 Task: Look for products in the category "Protein Drinks" that are on sale.
Action: Mouse pressed left at (18, 80)
Screenshot: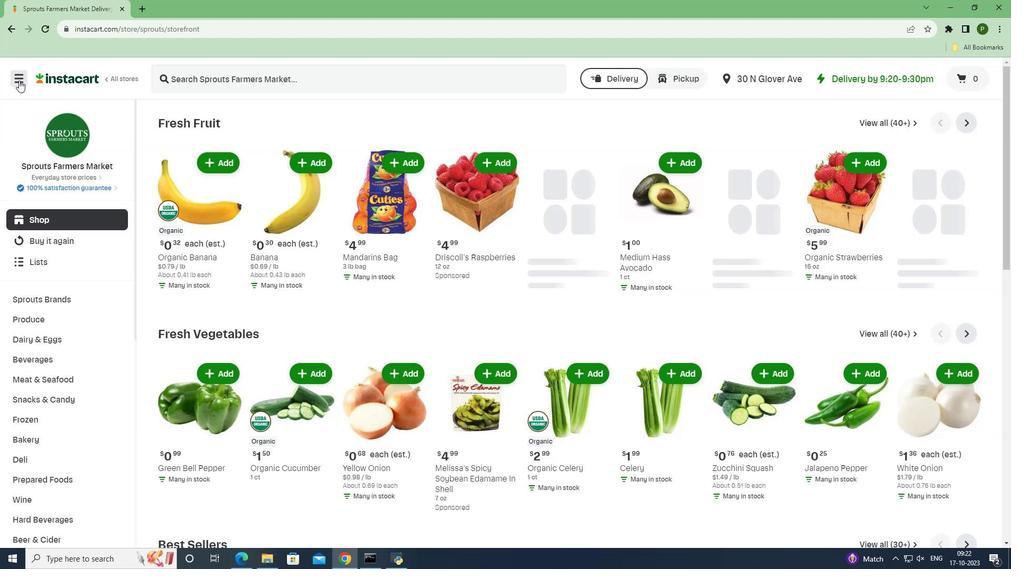
Action: Mouse moved to (33, 278)
Screenshot: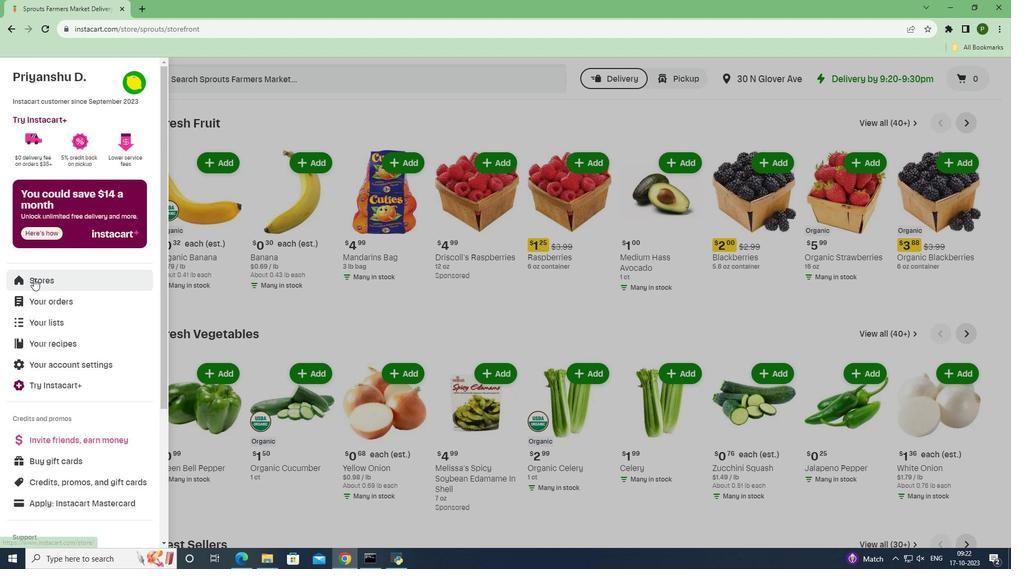 
Action: Mouse pressed left at (33, 278)
Screenshot: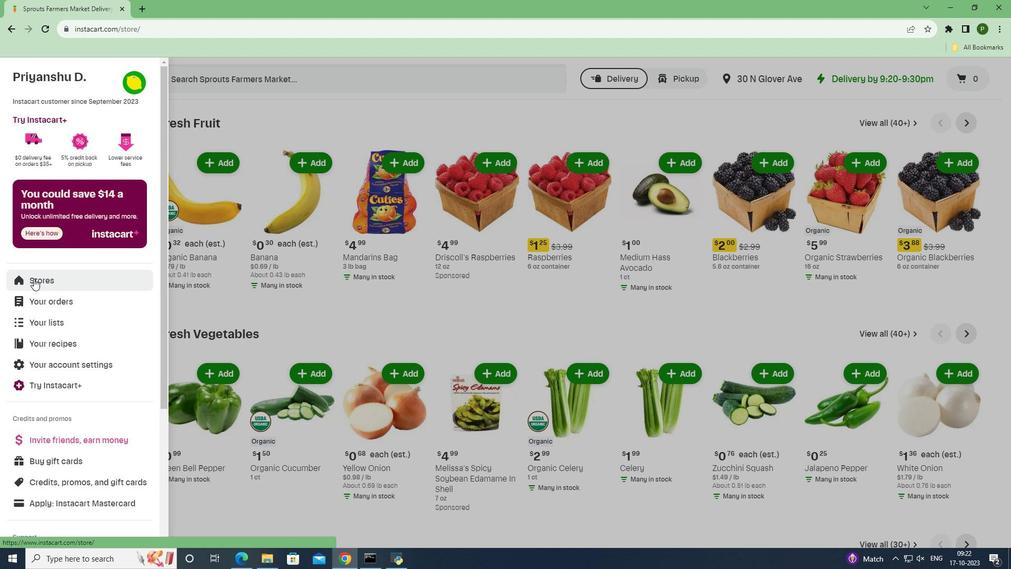 
Action: Mouse moved to (244, 114)
Screenshot: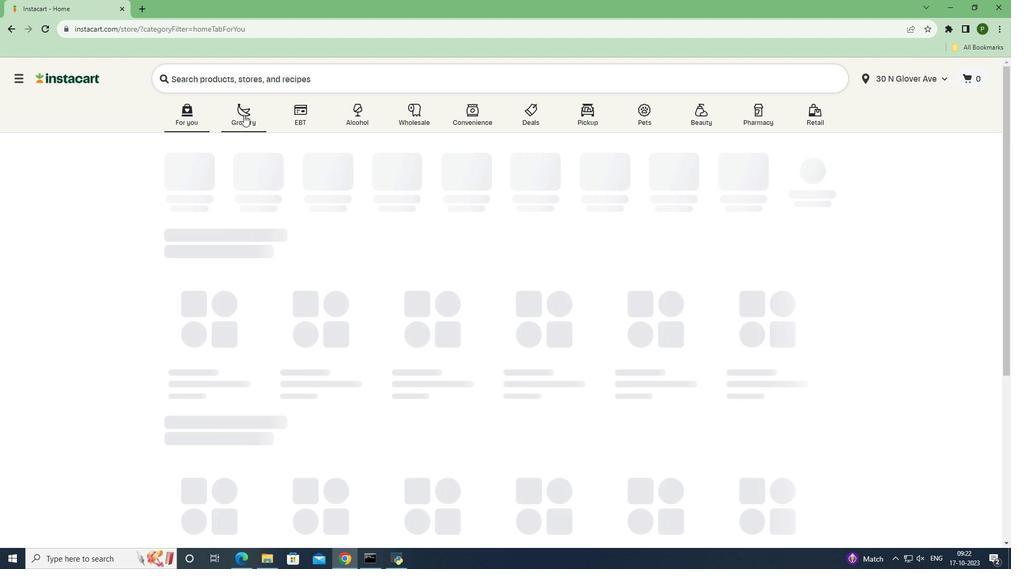 
Action: Mouse pressed left at (244, 114)
Screenshot: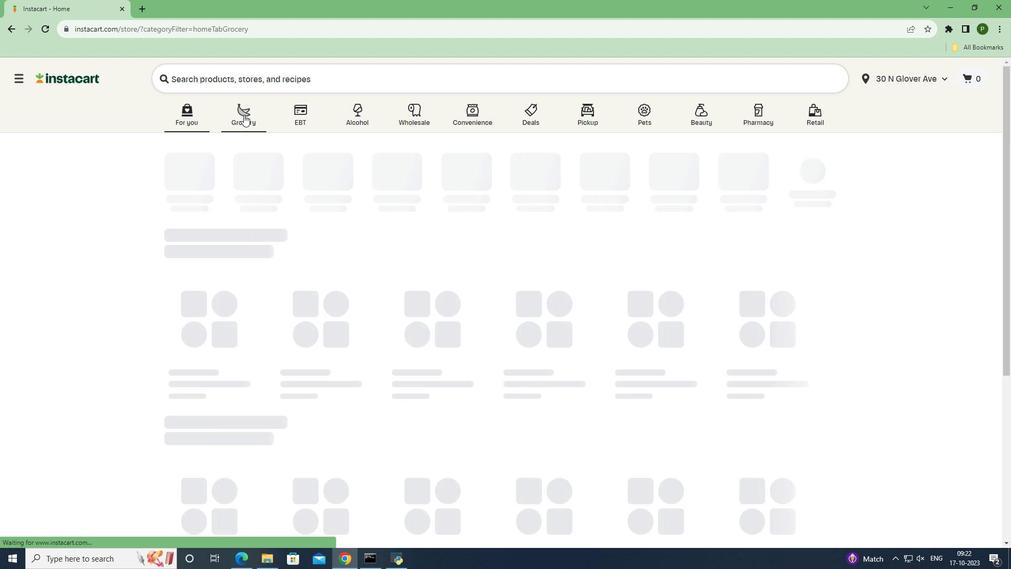 
Action: Mouse moved to (659, 244)
Screenshot: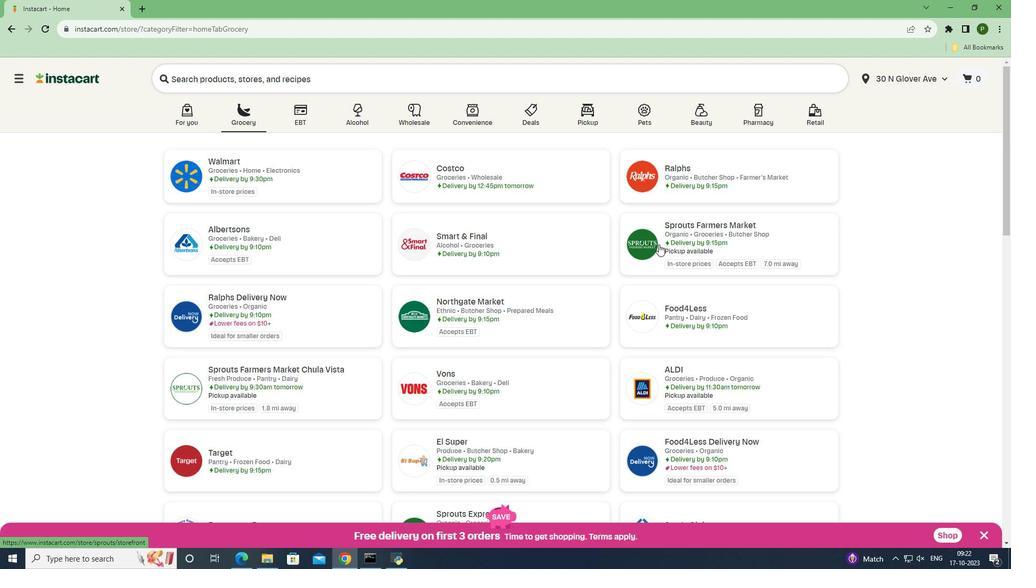 
Action: Mouse pressed left at (659, 244)
Screenshot: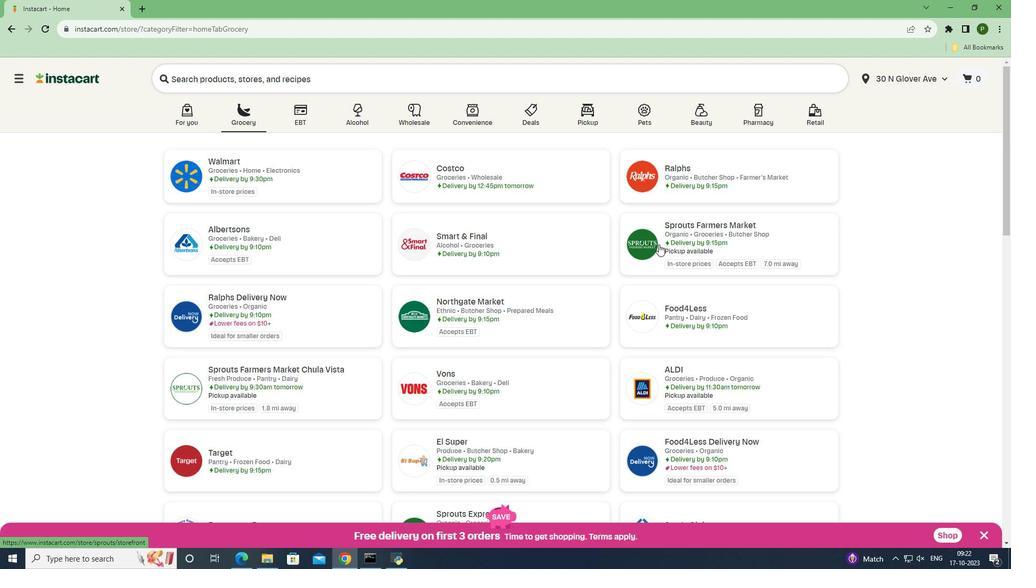 
Action: Mouse moved to (51, 366)
Screenshot: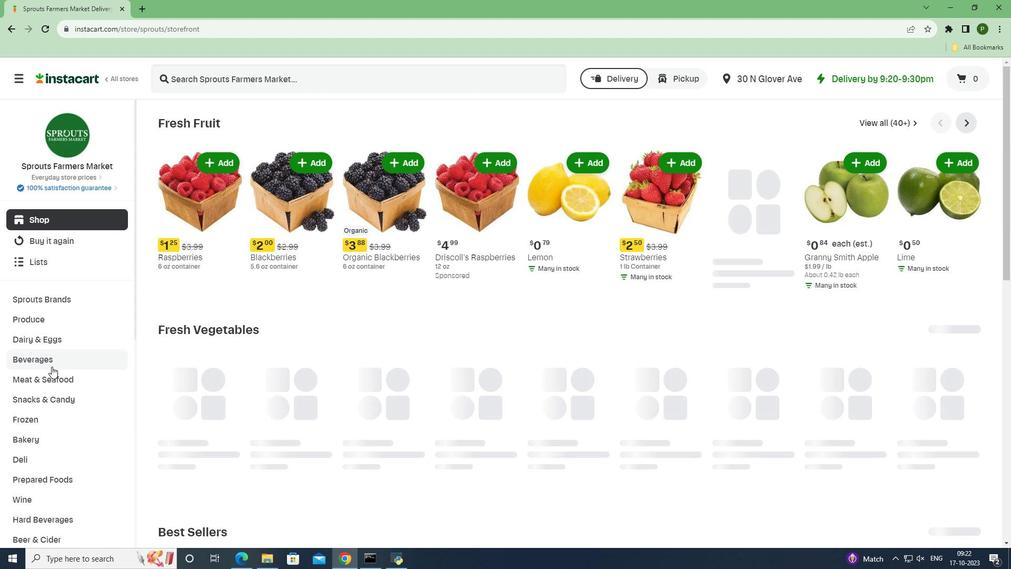 
Action: Mouse pressed left at (51, 366)
Screenshot: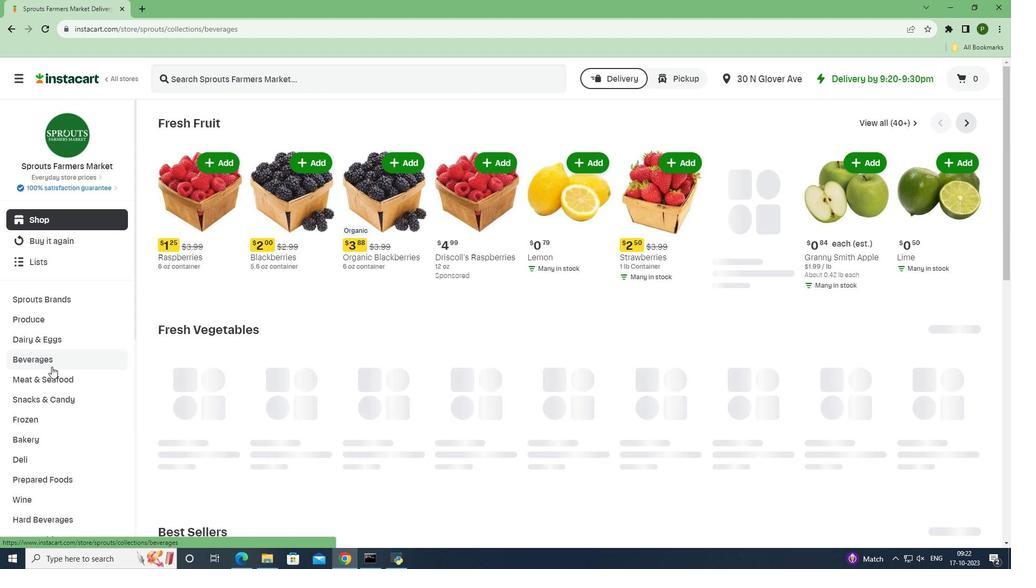 
Action: Mouse moved to (977, 148)
Screenshot: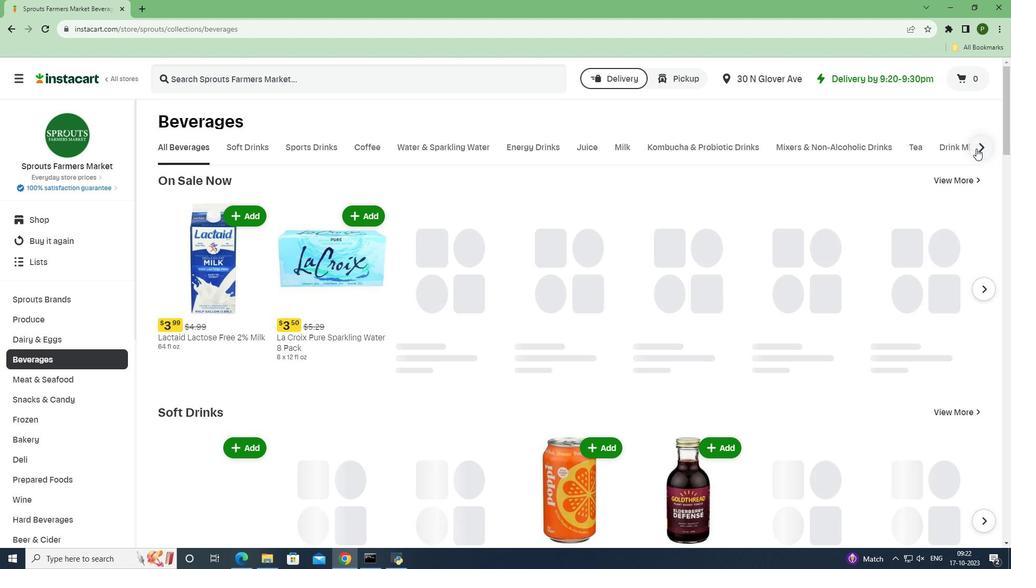 
Action: Mouse pressed left at (977, 148)
Screenshot: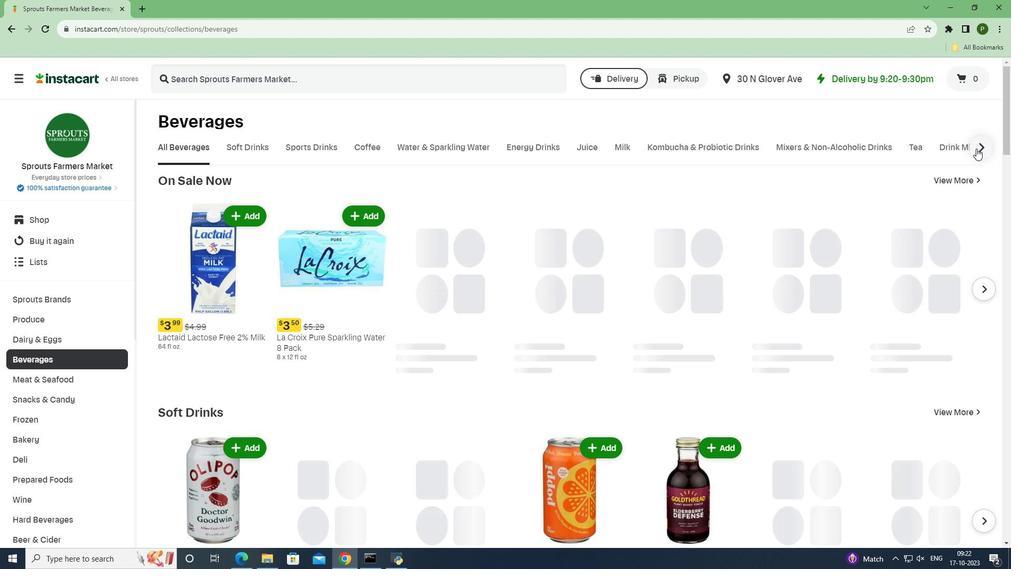 
Action: Mouse moved to (944, 148)
Screenshot: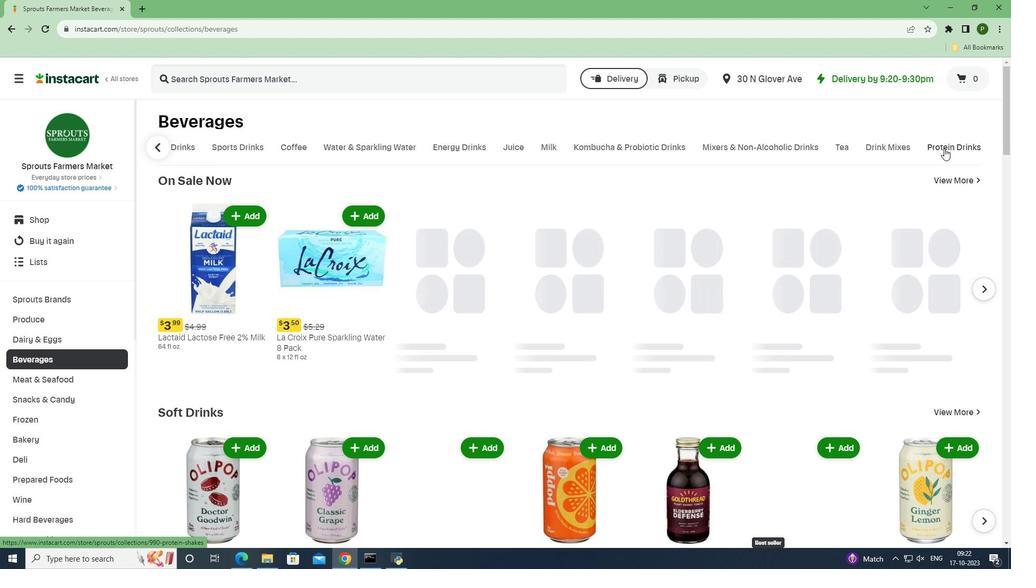 
Action: Mouse pressed left at (944, 148)
Screenshot: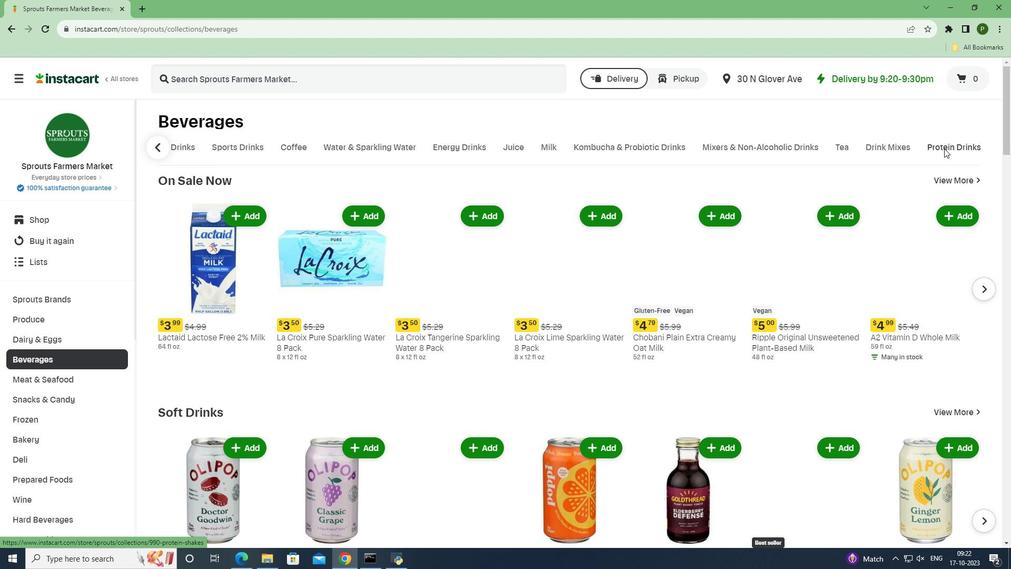 
Action: Mouse moved to (177, 182)
Screenshot: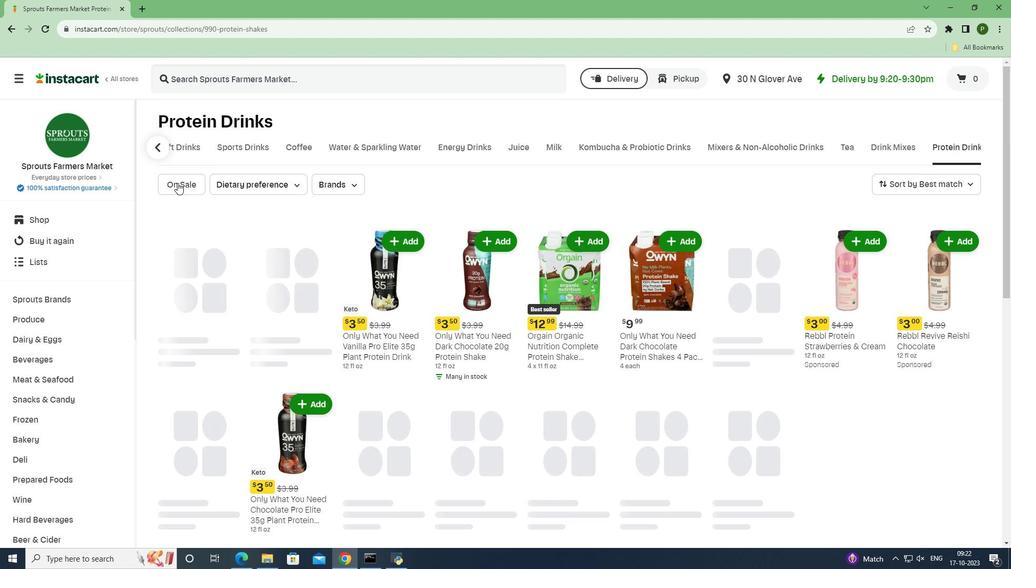 
Action: Mouse pressed left at (177, 182)
Screenshot: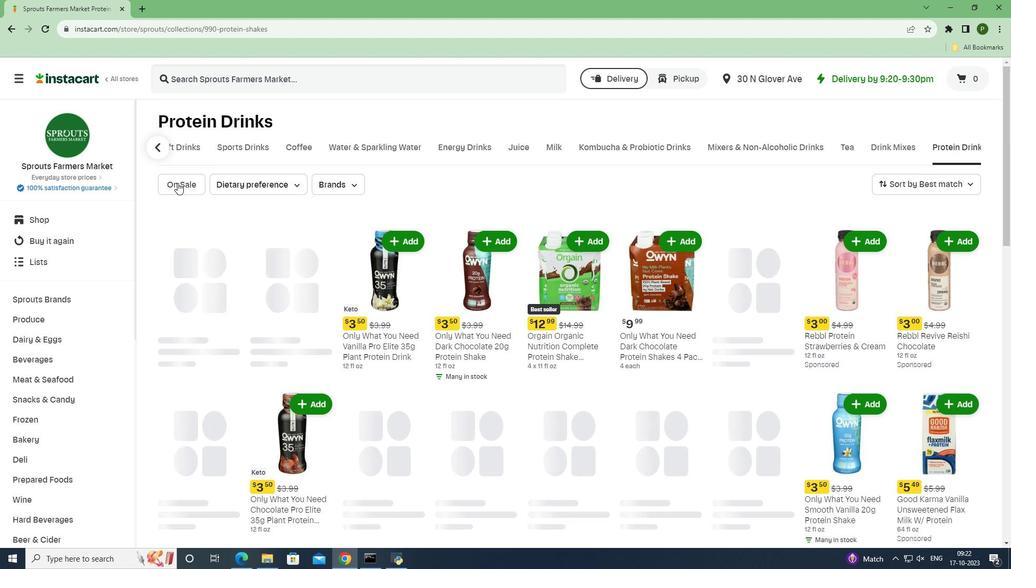 
Action: Mouse moved to (670, 424)
Screenshot: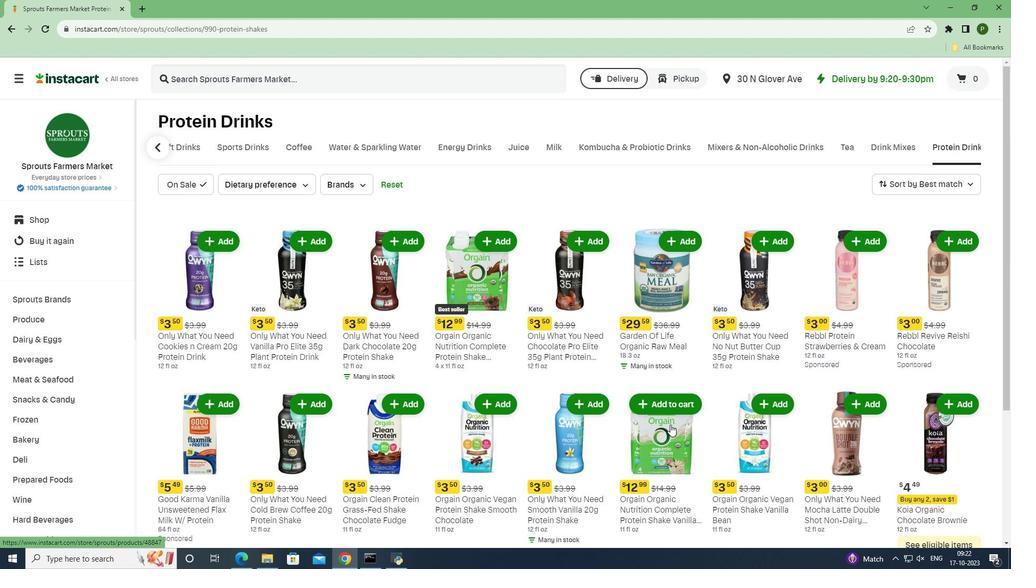 
